 Task: Select the Asia/Baku as time zone for the schedule.
Action: Mouse moved to (58, 182)
Screenshot: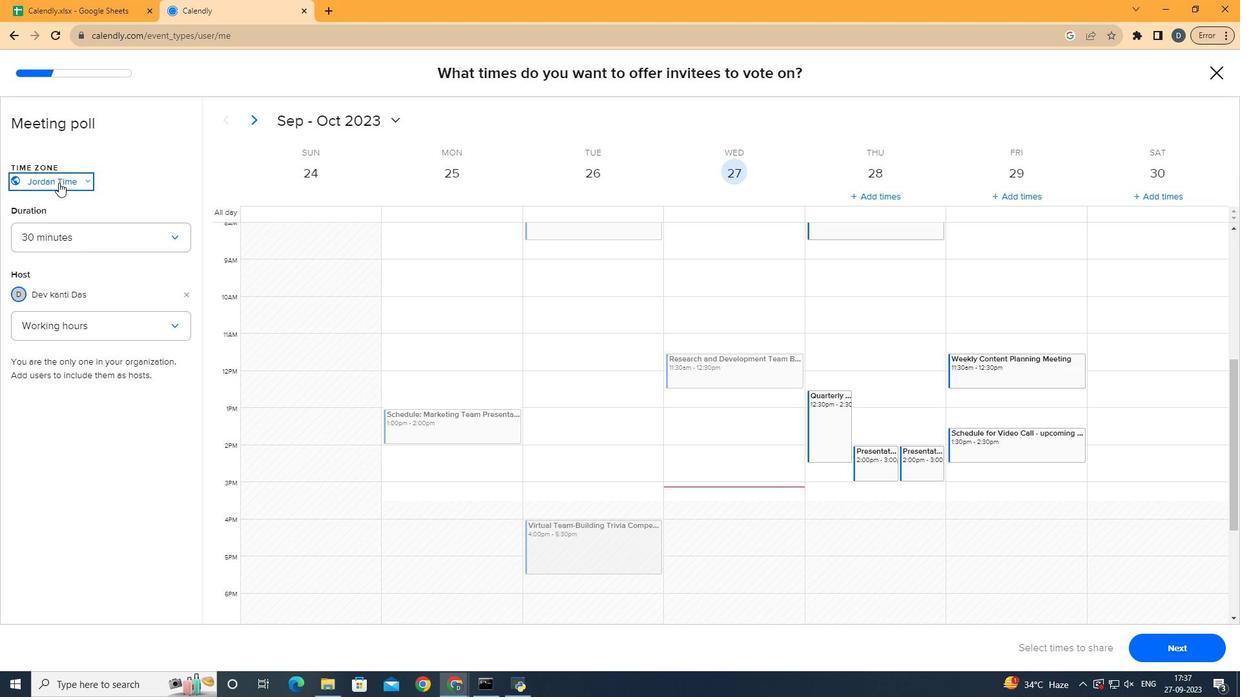 
Action: Mouse pressed left at (58, 182)
Screenshot: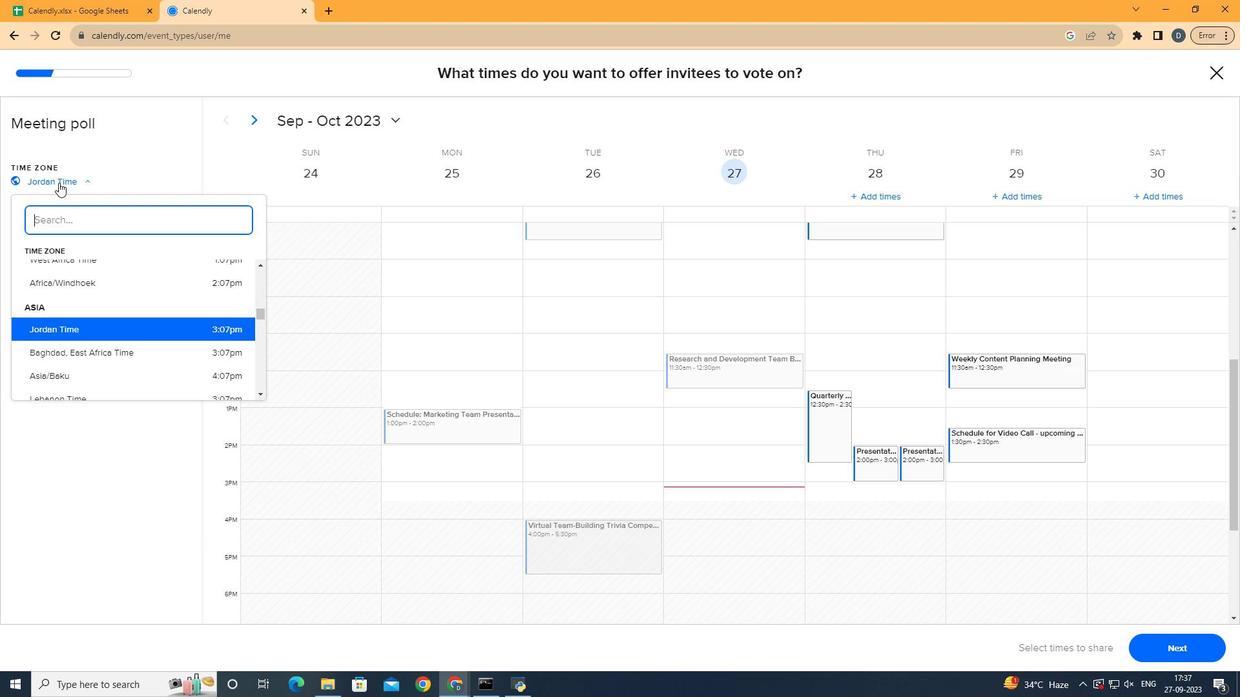
Action: Mouse moved to (78, 377)
Screenshot: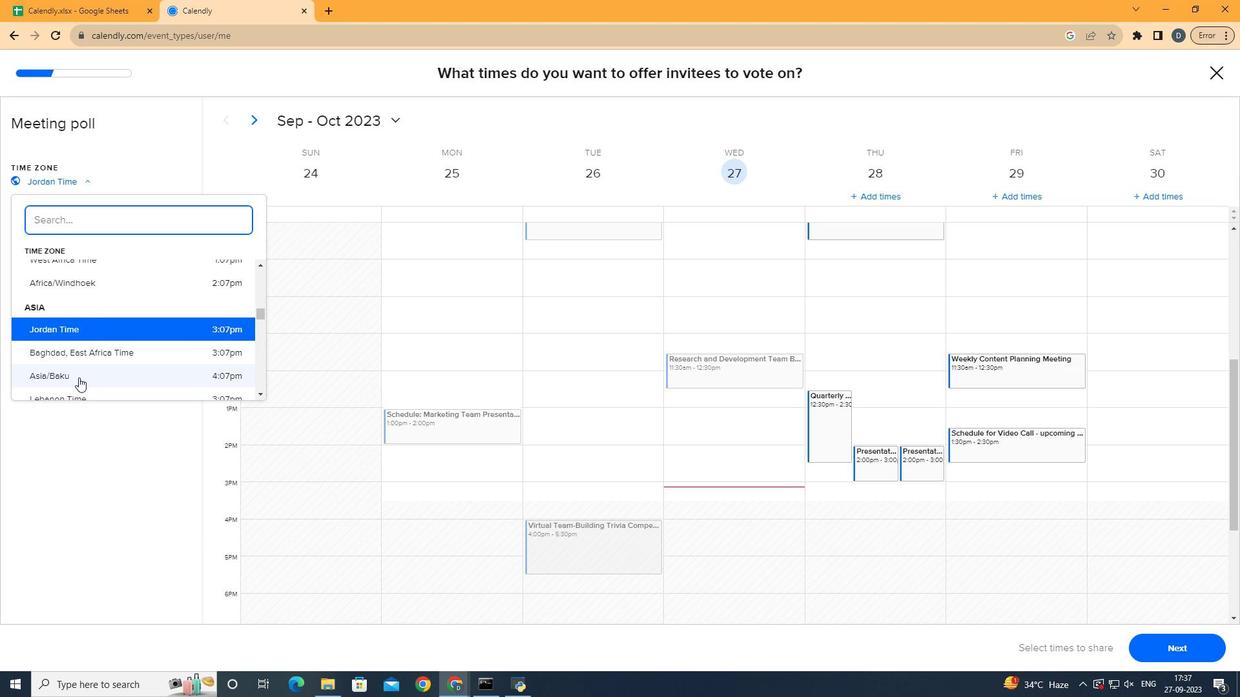 
Action: Mouse pressed left at (78, 377)
Screenshot: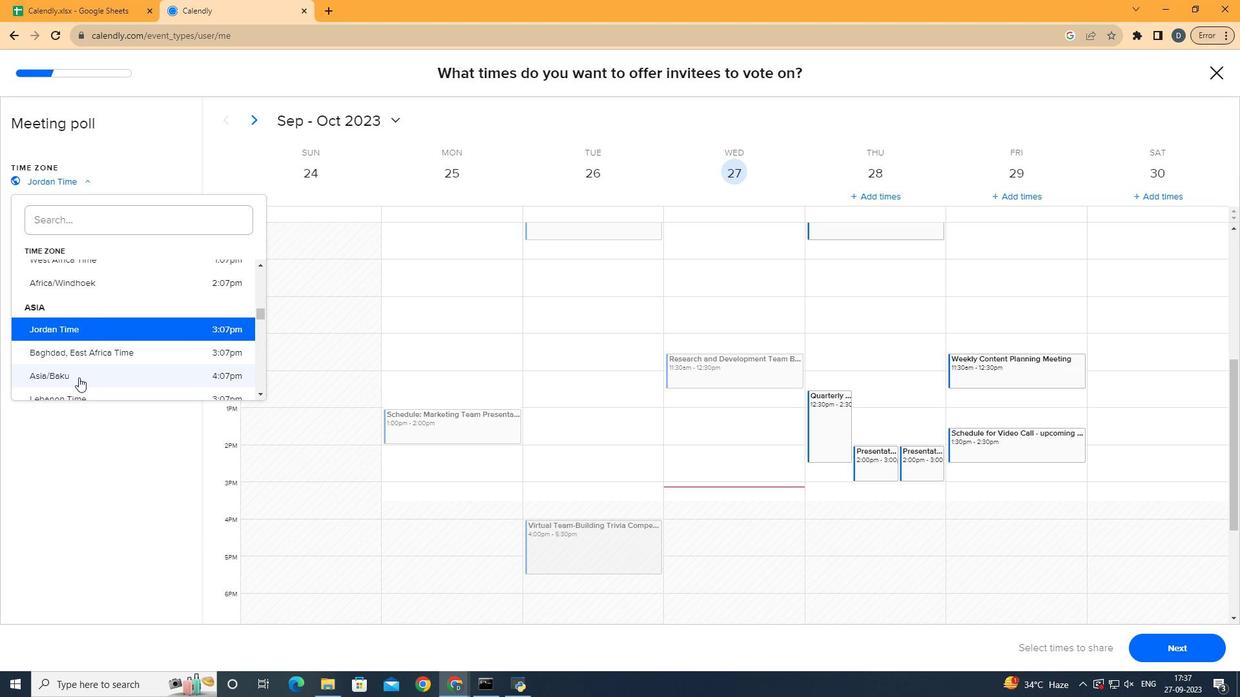 
Action: Mouse moved to (100, 518)
Screenshot: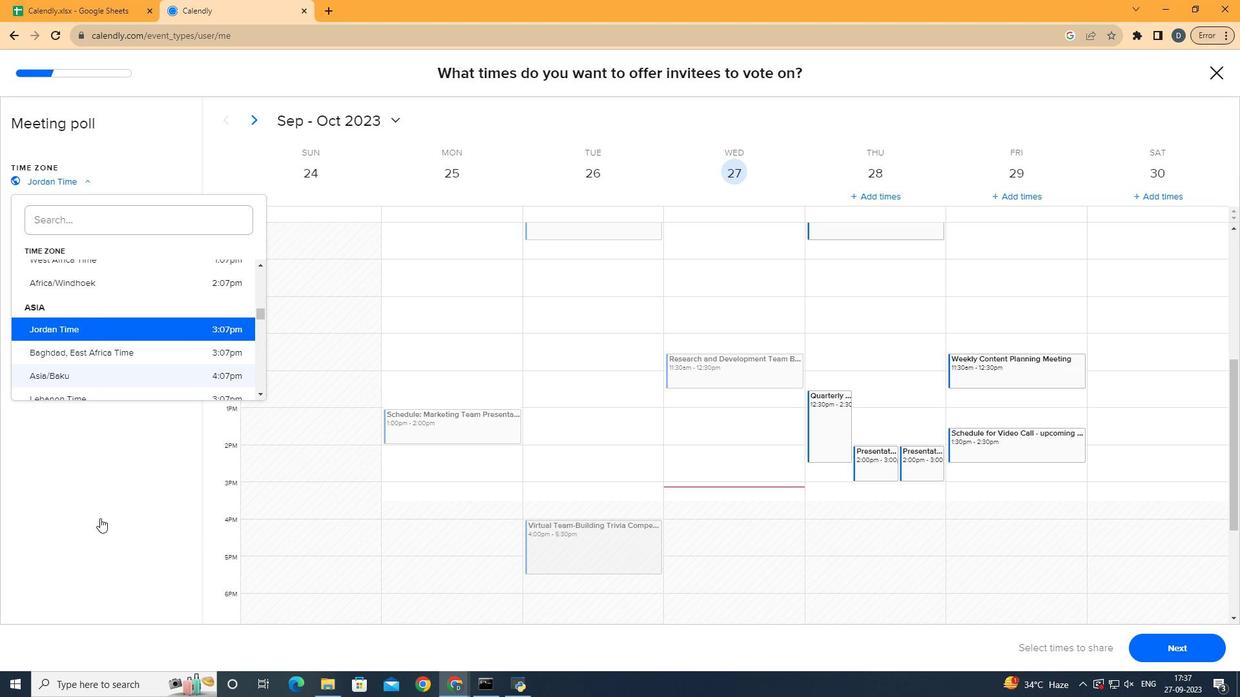 
